 Task: Add a condition where "Channel Is not Help Center post" in pending tickets.
Action: Mouse moved to (116, 407)
Screenshot: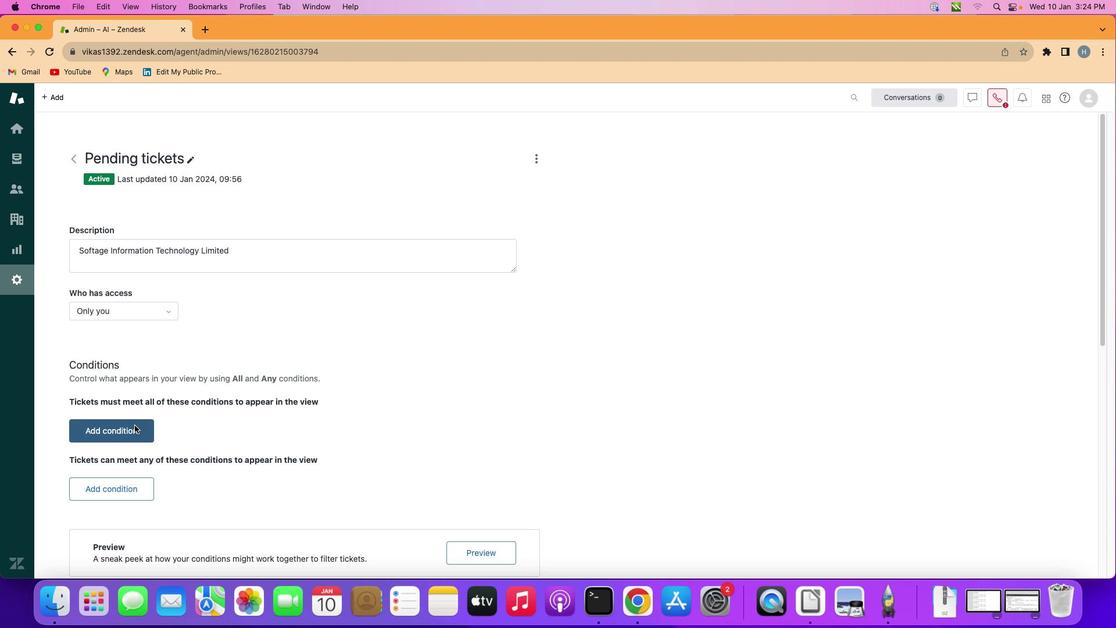 
Action: Mouse pressed left at (116, 407)
Screenshot: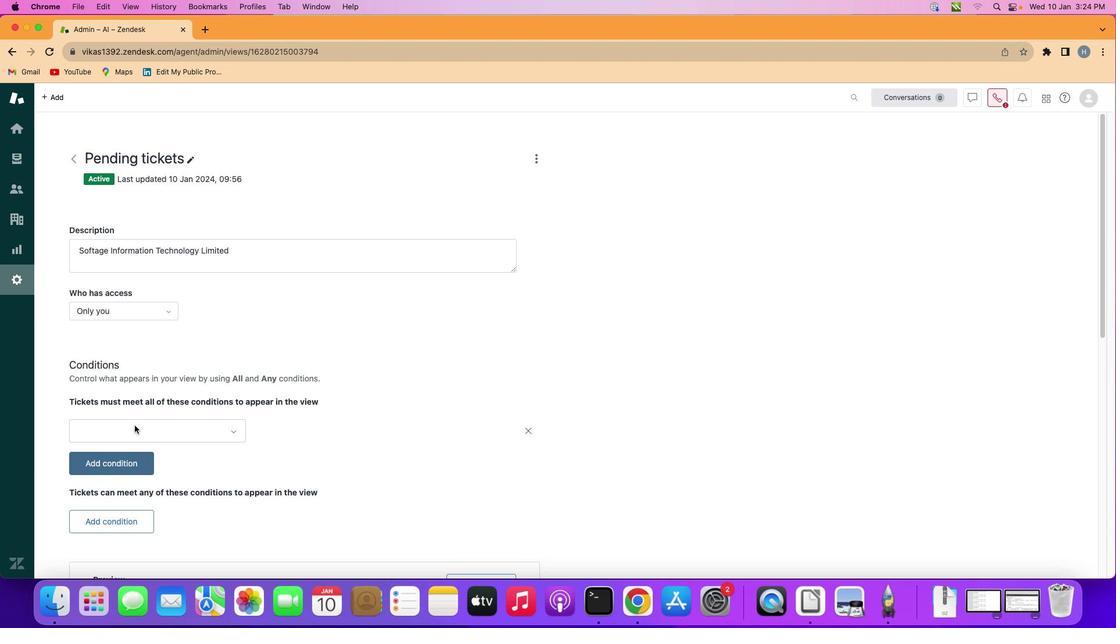 
Action: Mouse moved to (161, 408)
Screenshot: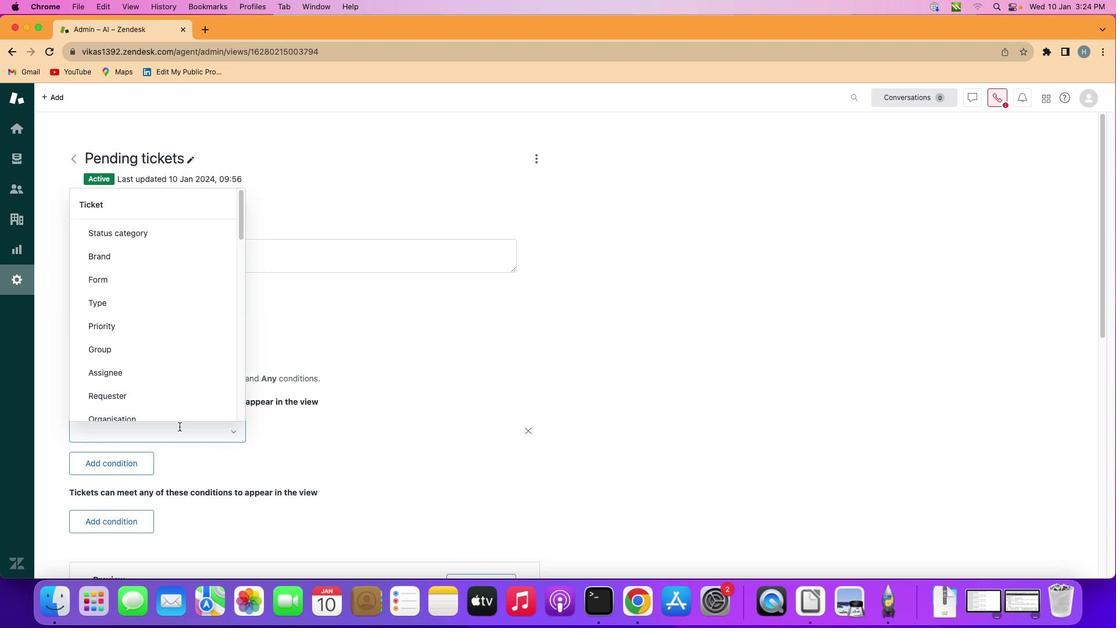 
Action: Mouse pressed left at (161, 408)
Screenshot: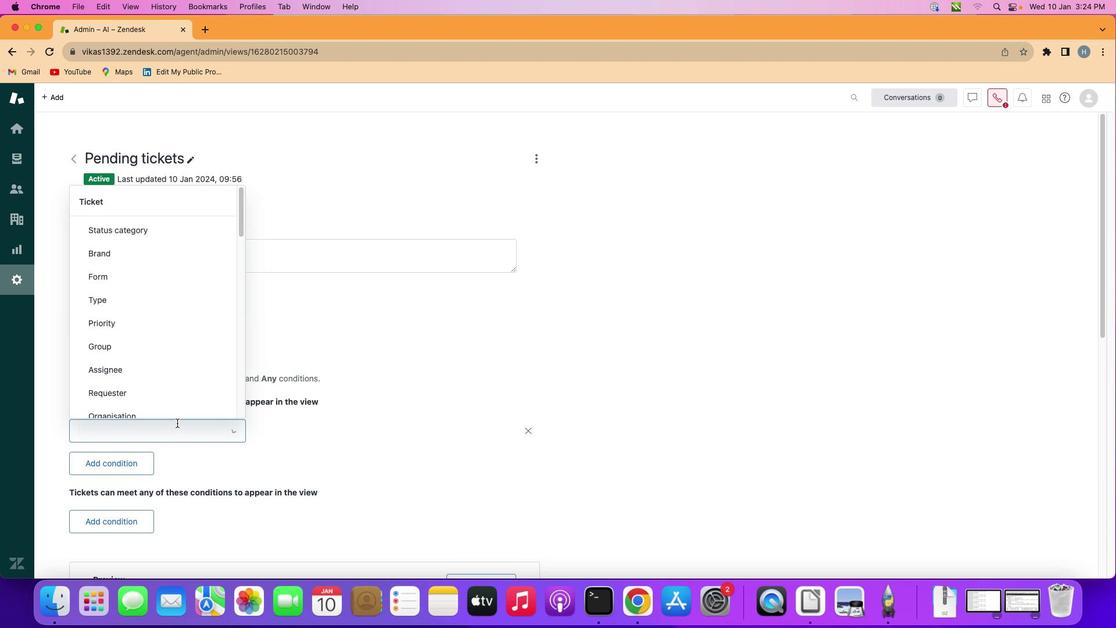 
Action: Mouse moved to (159, 307)
Screenshot: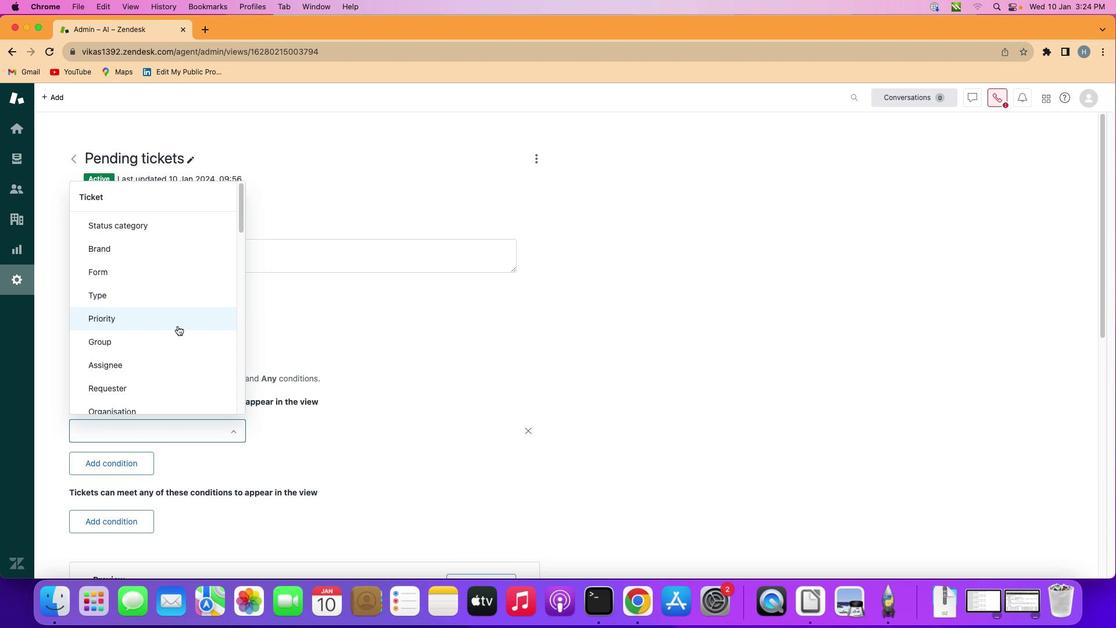 
Action: Mouse scrolled (159, 307) with delta (-17, -18)
Screenshot: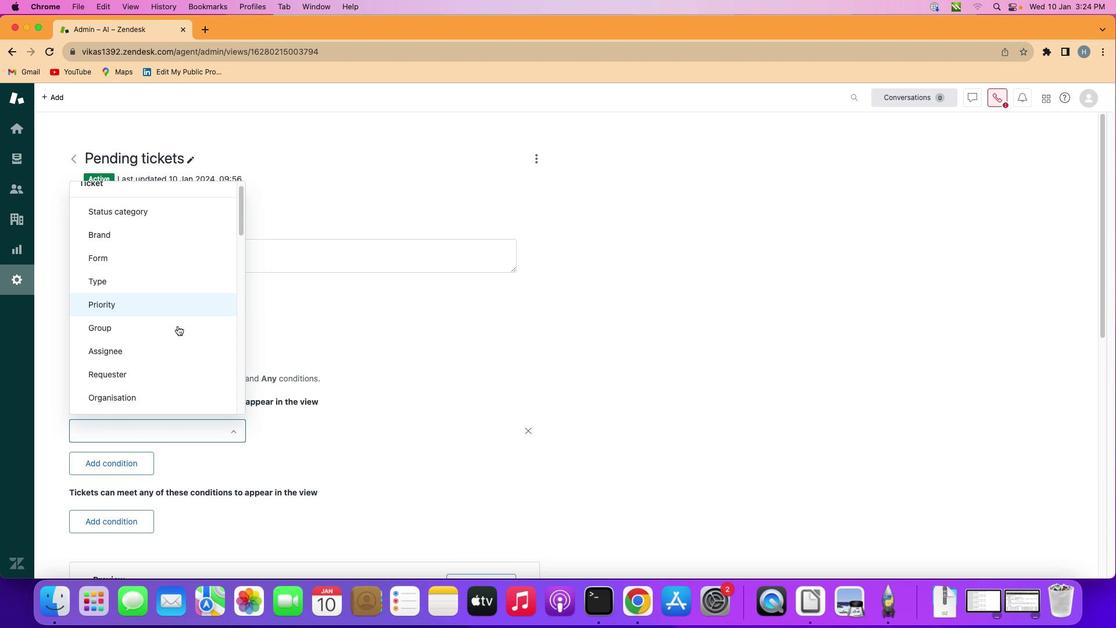 
Action: Mouse scrolled (159, 307) with delta (-17, -18)
Screenshot: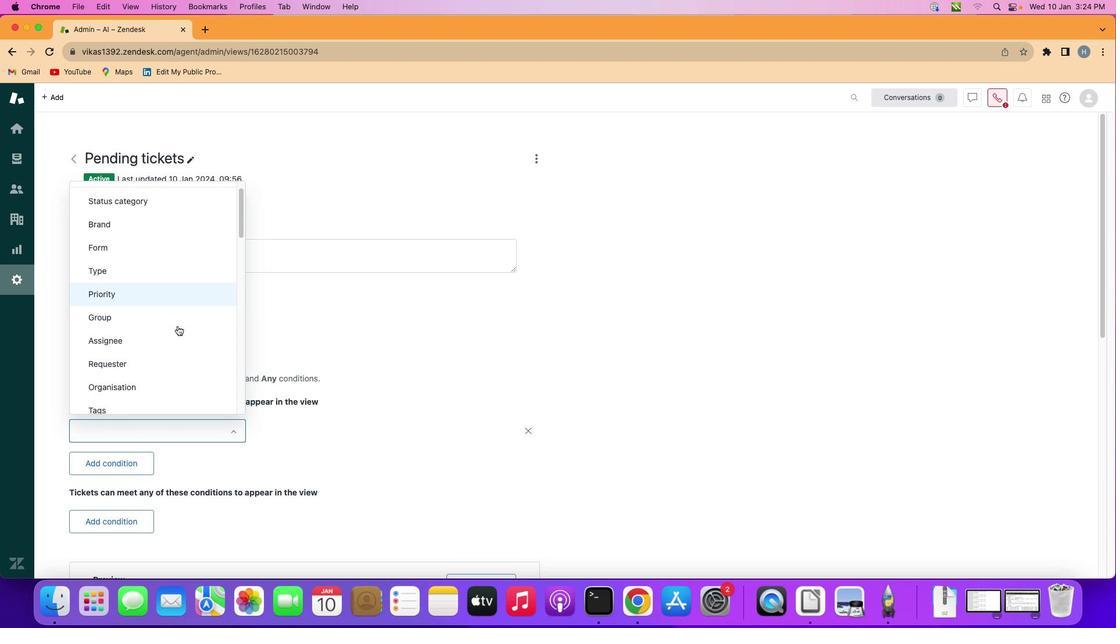 
Action: Mouse scrolled (159, 307) with delta (-17, -18)
Screenshot: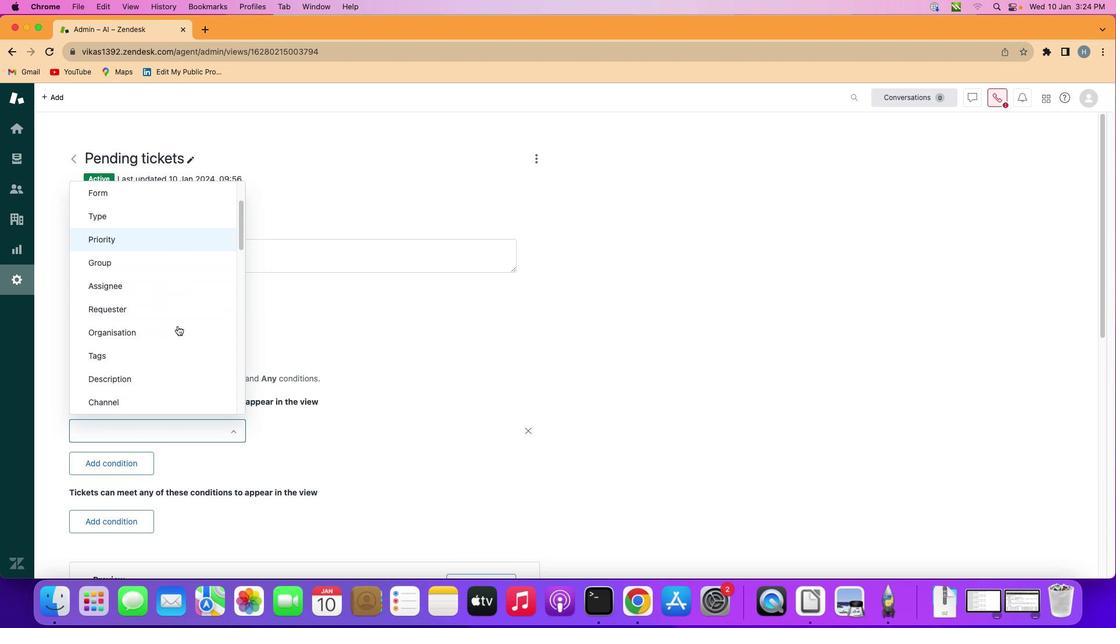 
Action: Mouse scrolled (159, 307) with delta (-17, -18)
Screenshot: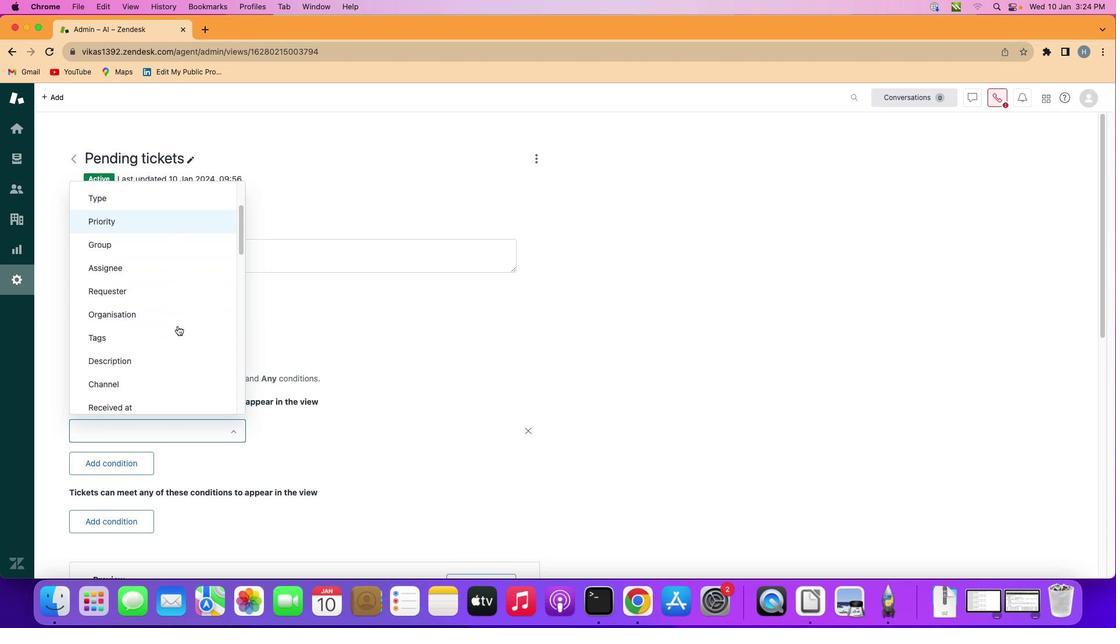 
Action: Mouse scrolled (159, 307) with delta (-17, -18)
Screenshot: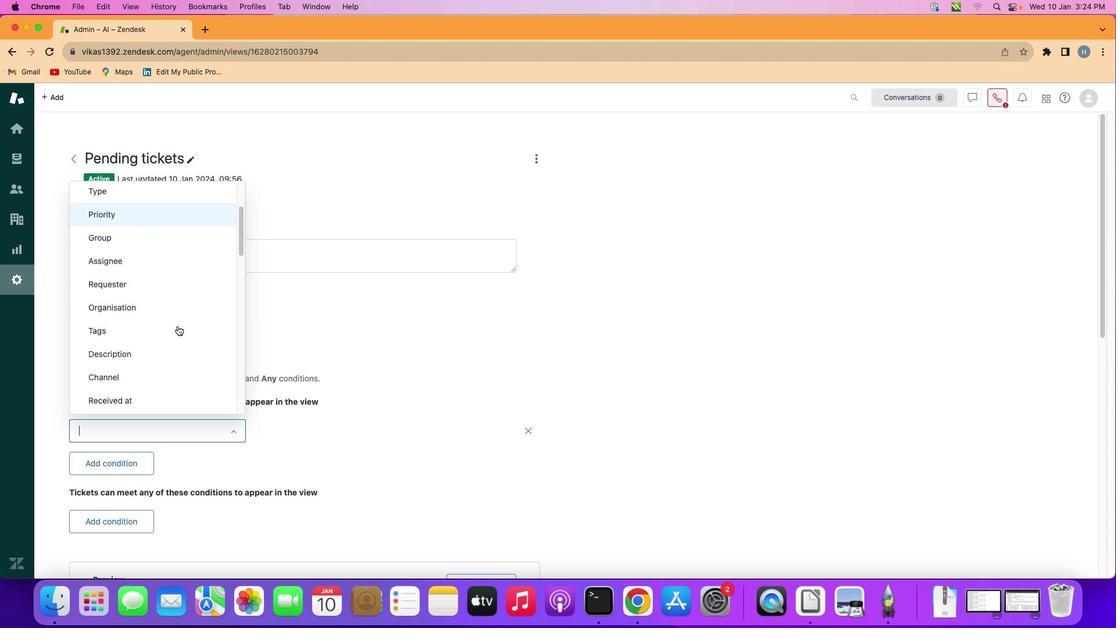 
Action: Mouse moved to (141, 362)
Screenshot: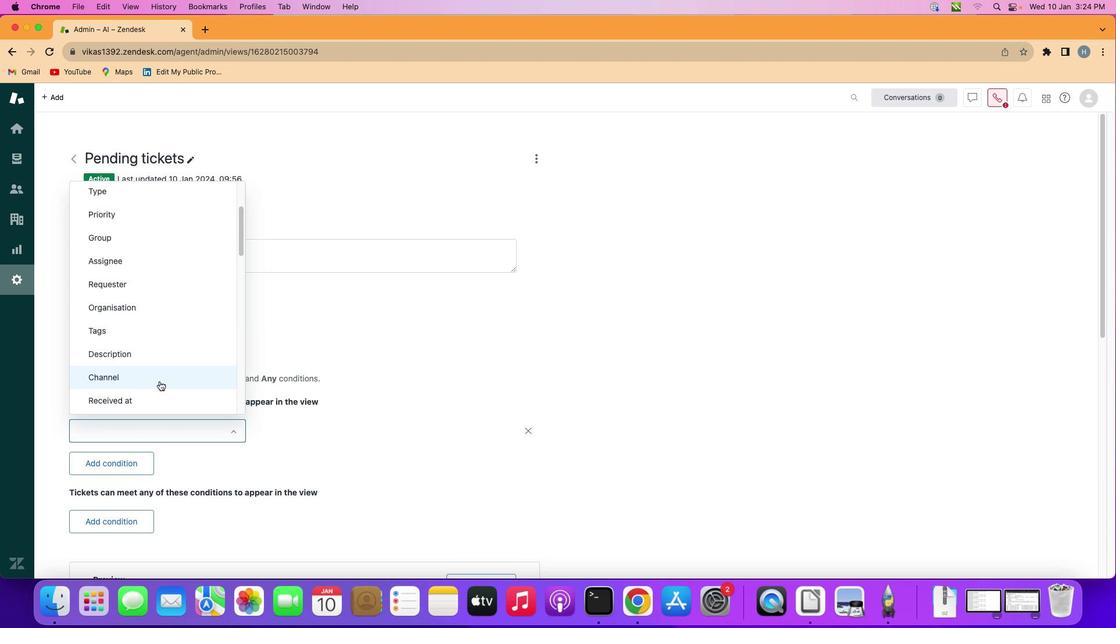 
Action: Mouse pressed left at (141, 362)
Screenshot: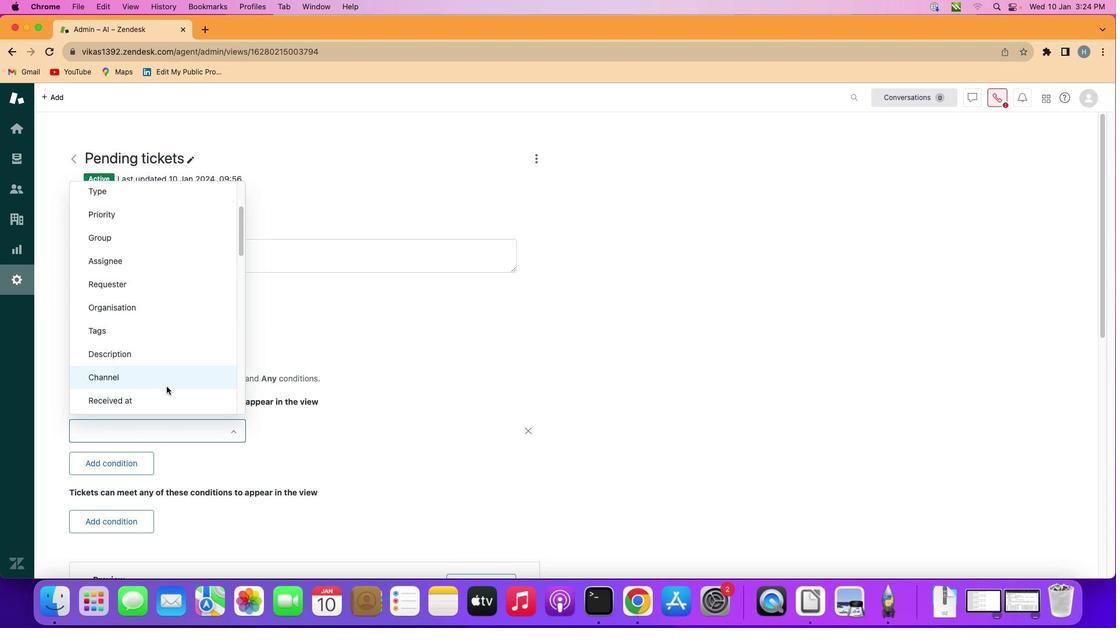 
Action: Mouse moved to (312, 415)
Screenshot: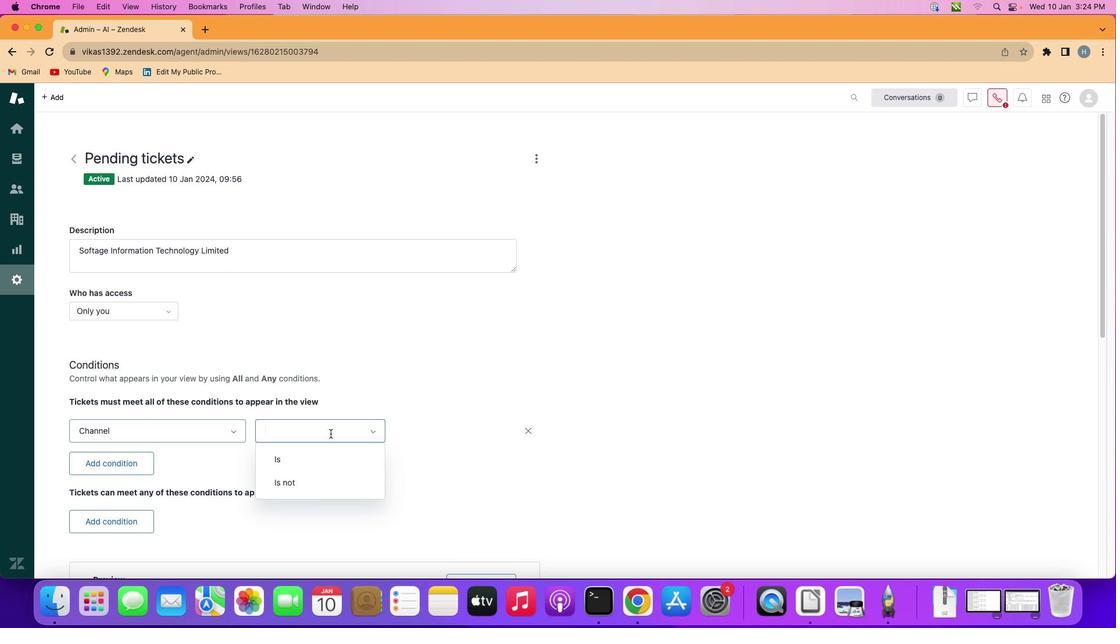 
Action: Mouse pressed left at (312, 415)
Screenshot: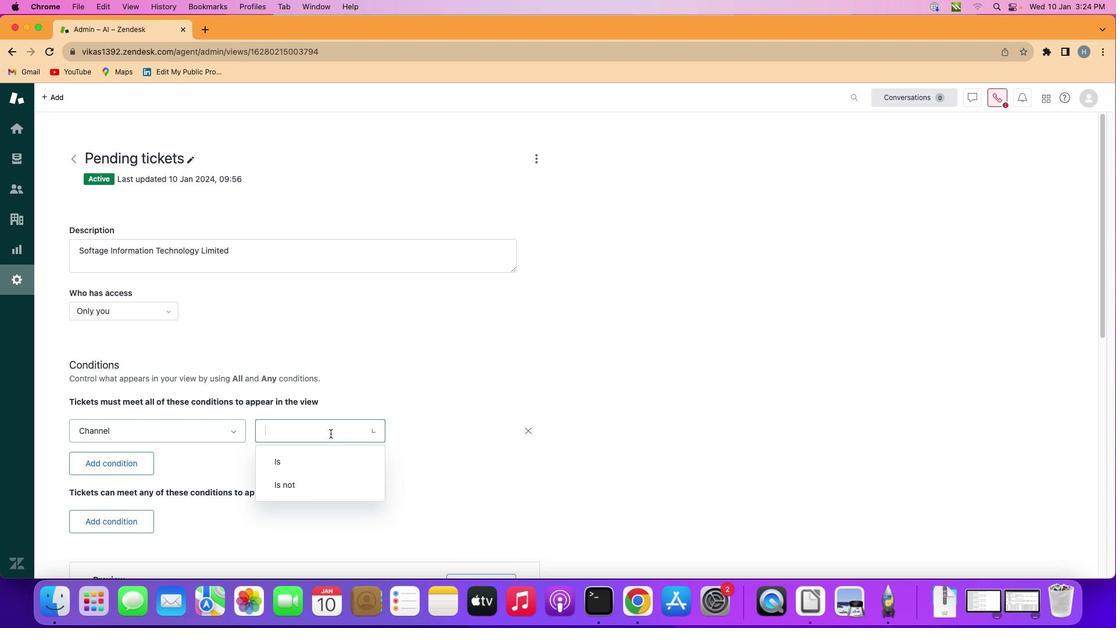 
Action: Mouse moved to (304, 467)
Screenshot: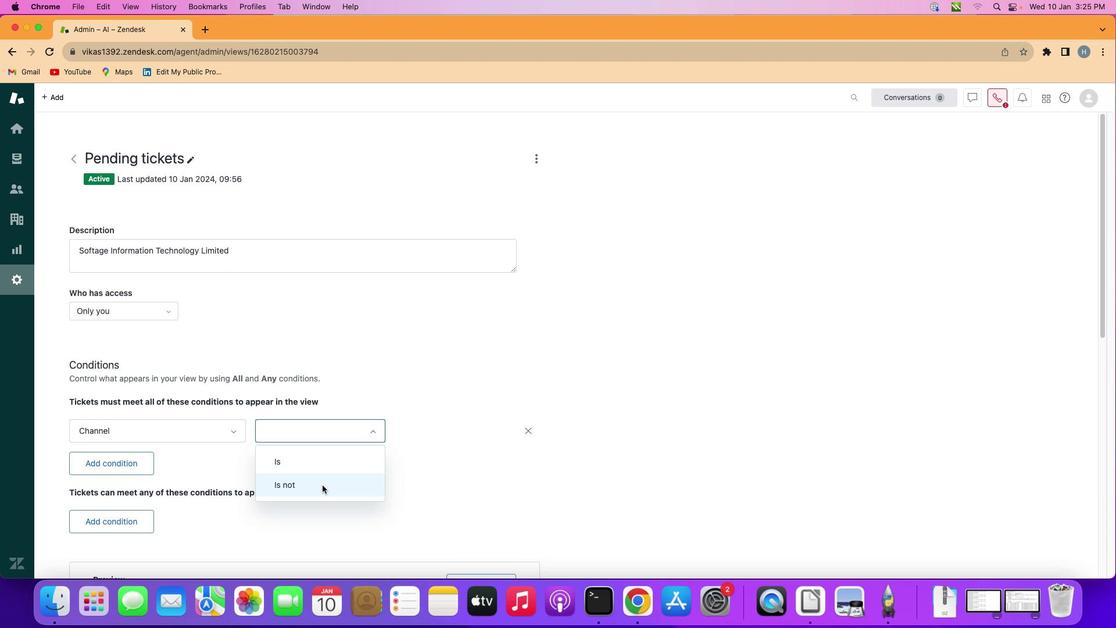 
Action: Mouse pressed left at (304, 467)
Screenshot: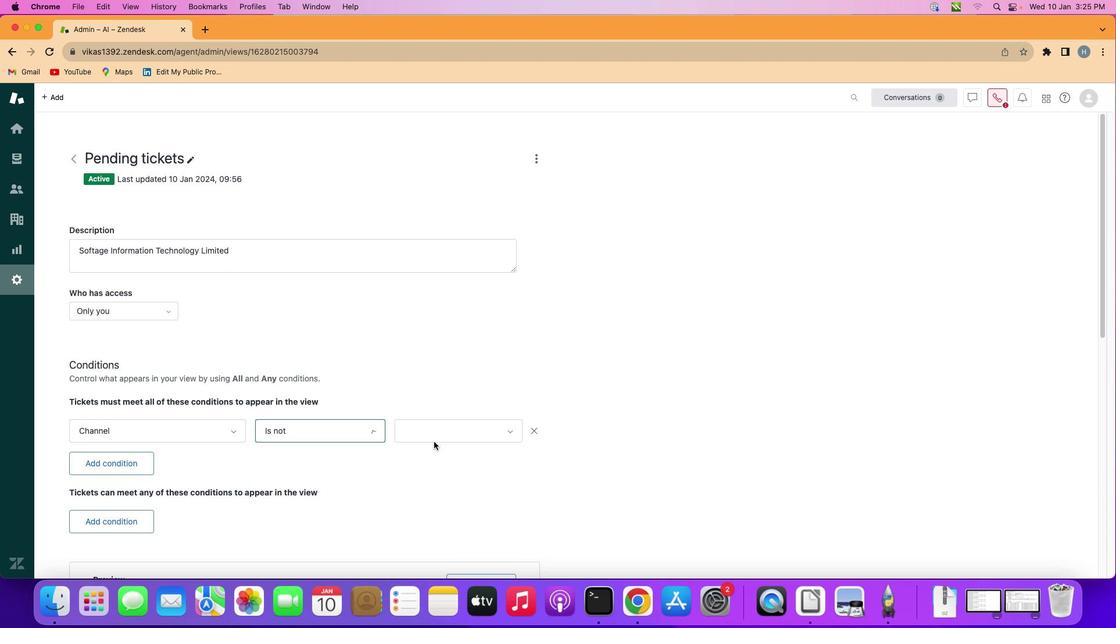 
Action: Mouse moved to (466, 400)
Screenshot: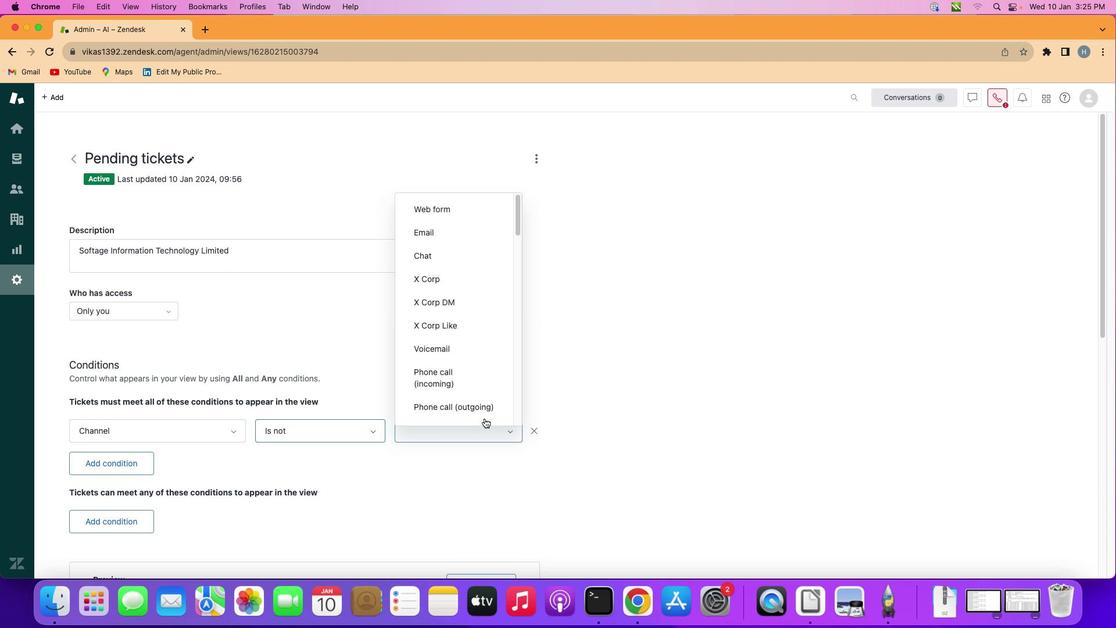 
Action: Mouse pressed left at (466, 400)
Screenshot: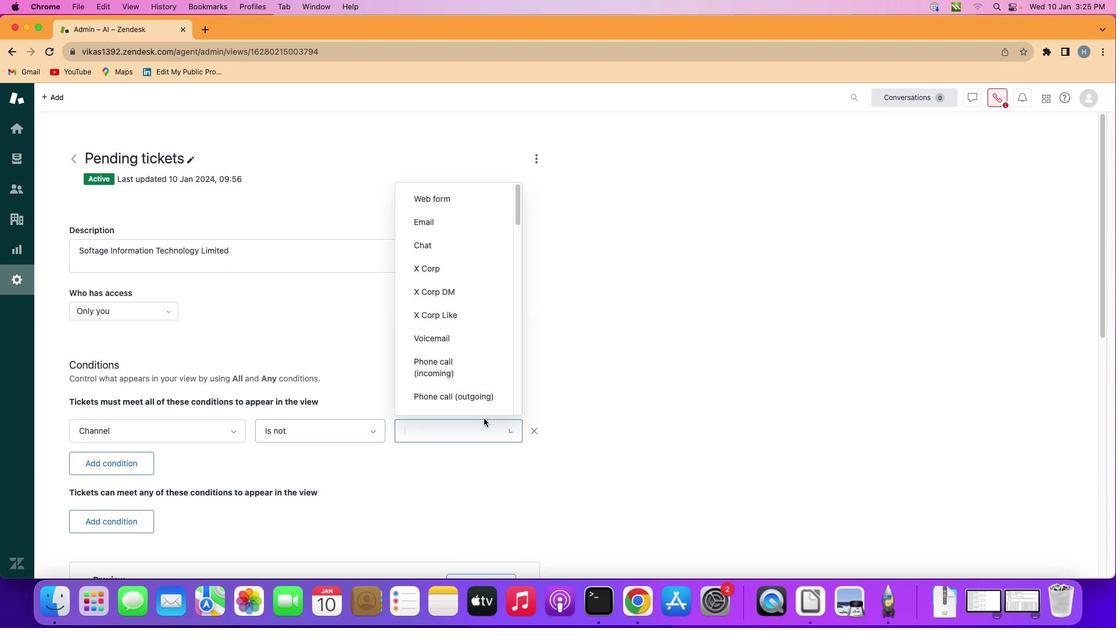 
Action: Mouse moved to (433, 310)
Screenshot: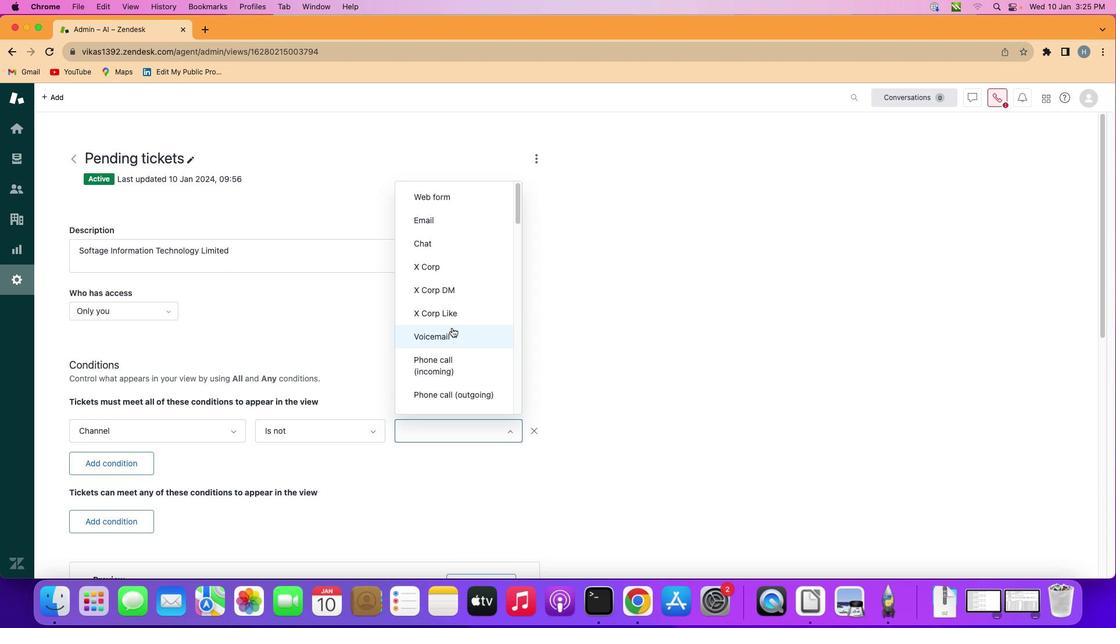 
Action: Mouse scrolled (433, 310) with delta (-17, -18)
Screenshot: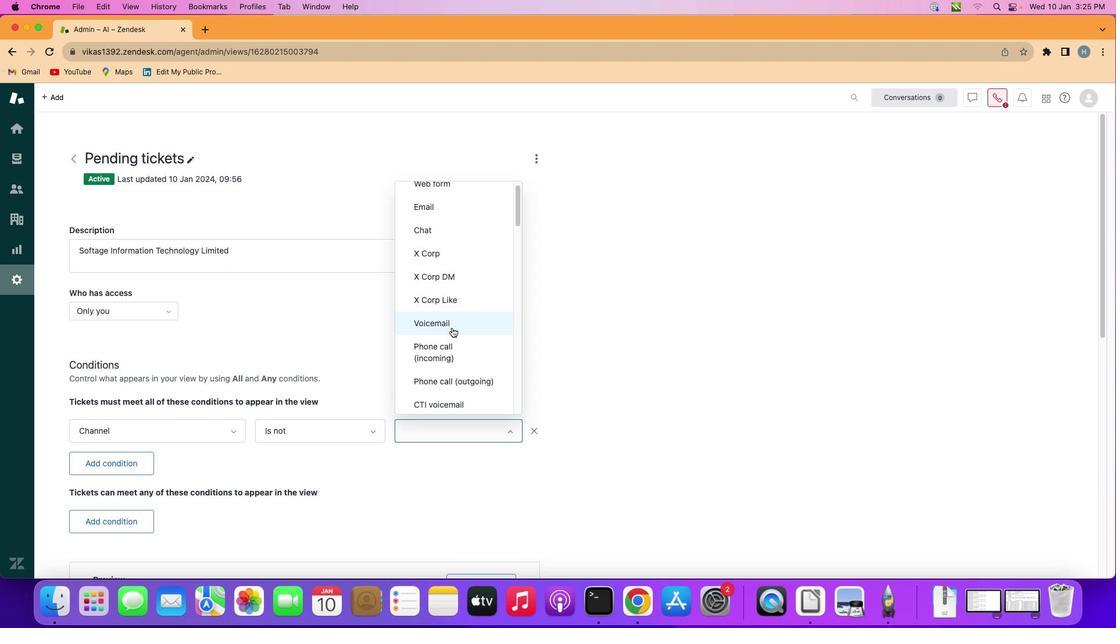 
Action: Mouse scrolled (433, 310) with delta (-17, -18)
Screenshot: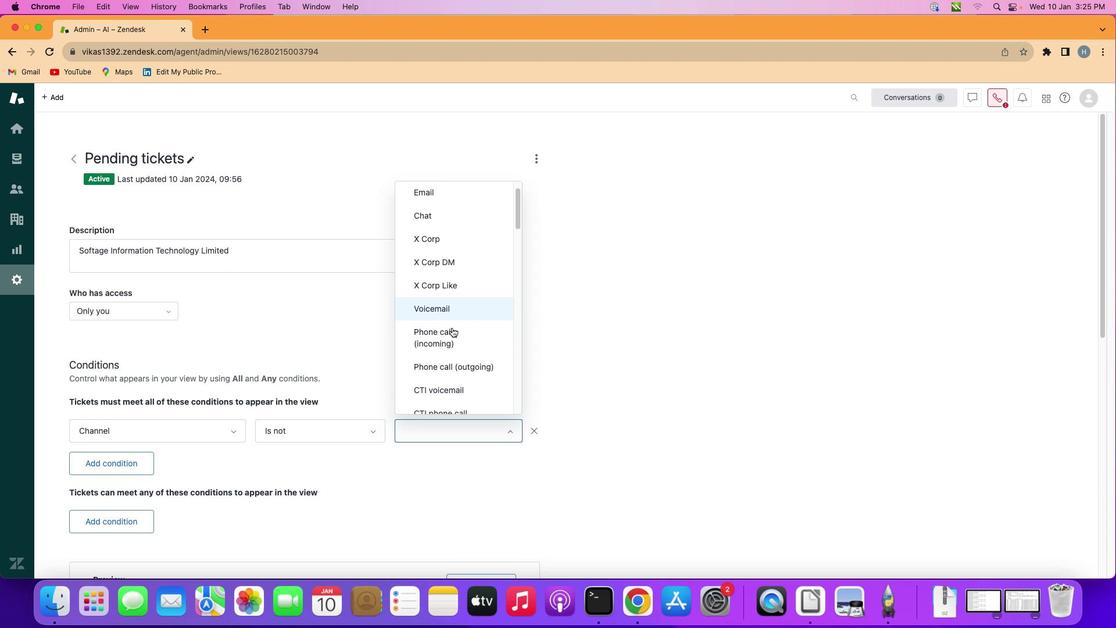 
Action: Mouse scrolled (433, 310) with delta (-17, -18)
Screenshot: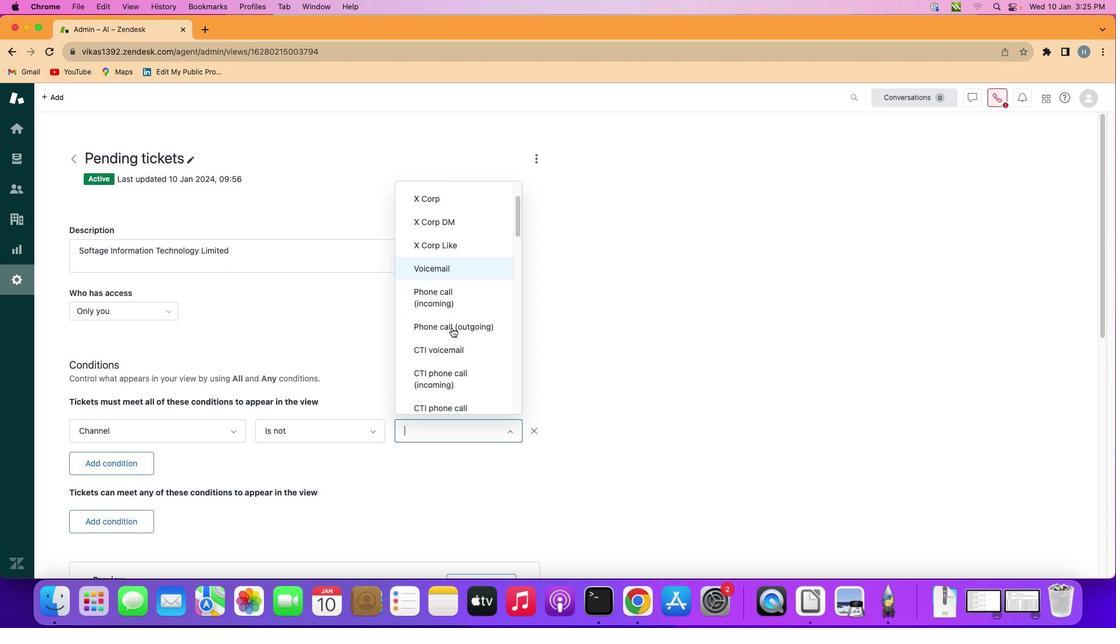 
Action: Mouse scrolled (433, 310) with delta (-17, -18)
Screenshot: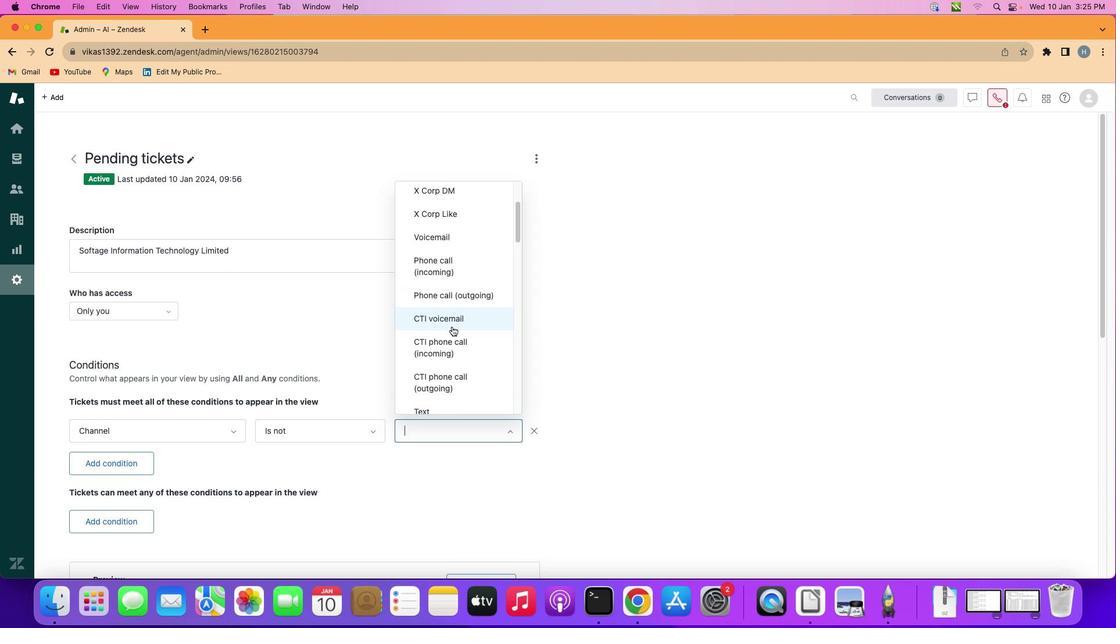 
Action: Mouse scrolled (433, 310) with delta (-17, -18)
Screenshot: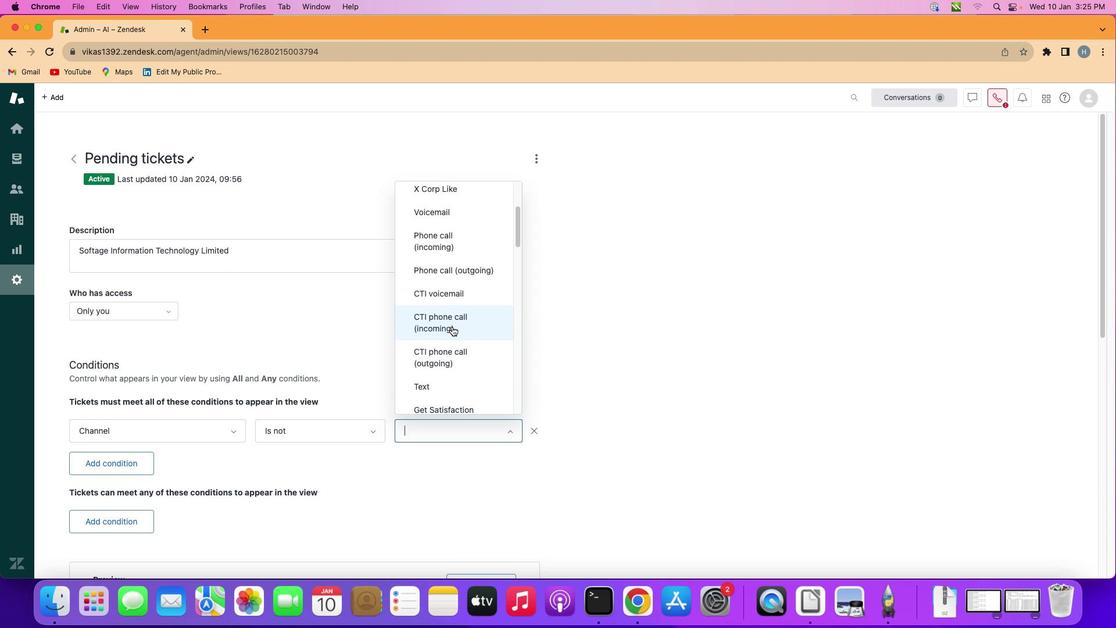 
Action: Mouse moved to (435, 308)
Screenshot: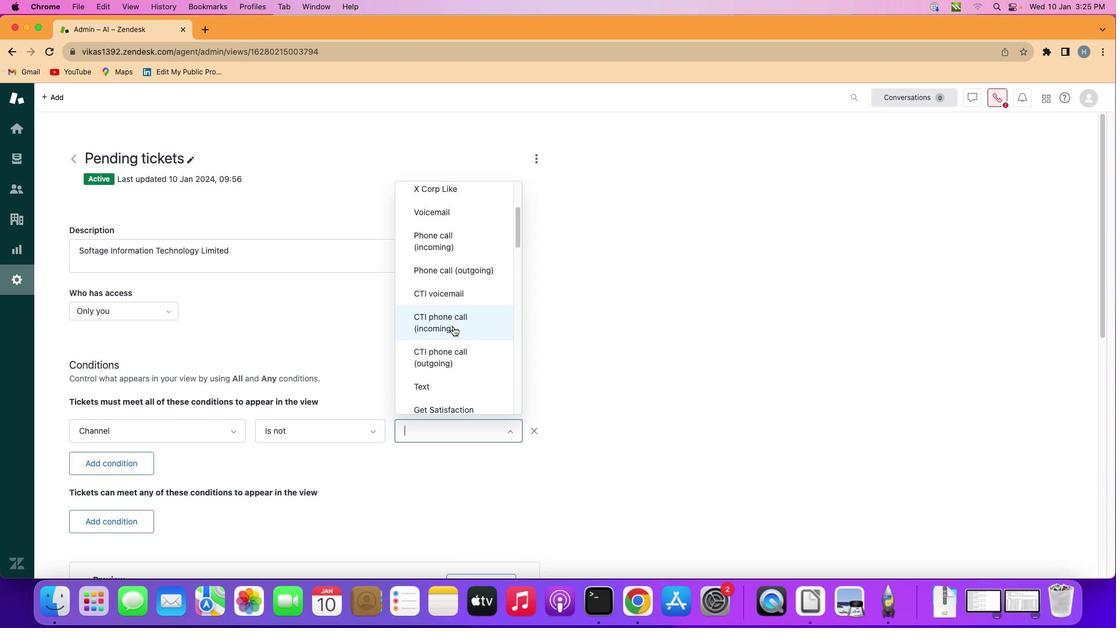 
Action: Mouse scrolled (435, 308) with delta (-17, -18)
Screenshot: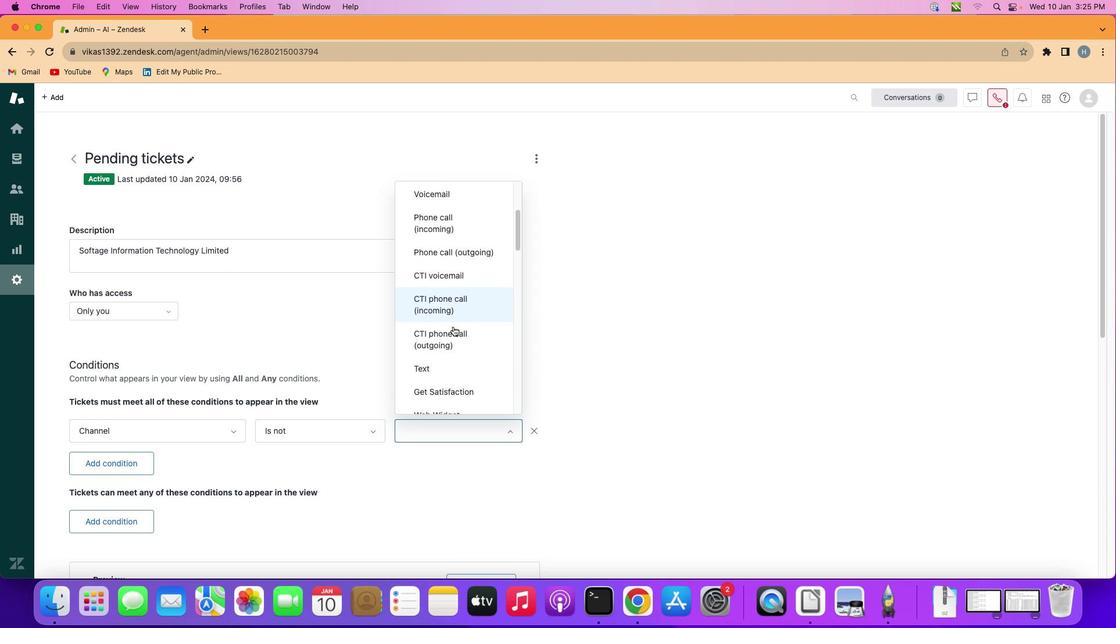 
Action: Mouse scrolled (435, 308) with delta (-17, -18)
Screenshot: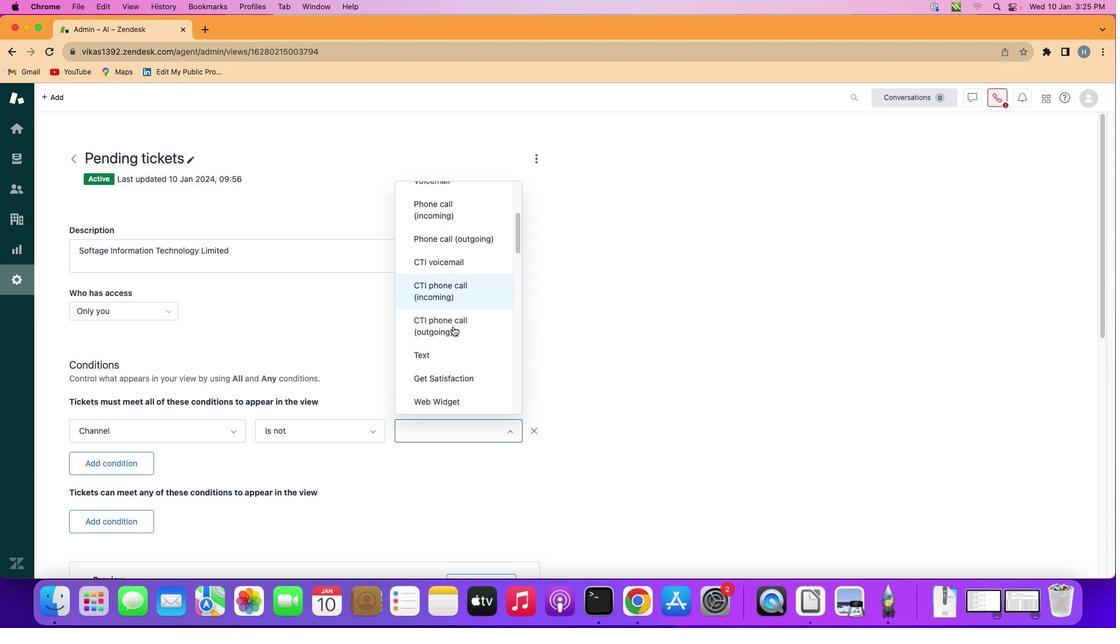 
Action: Mouse scrolled (435, 308) with delta (-17, -18)
Screenshot: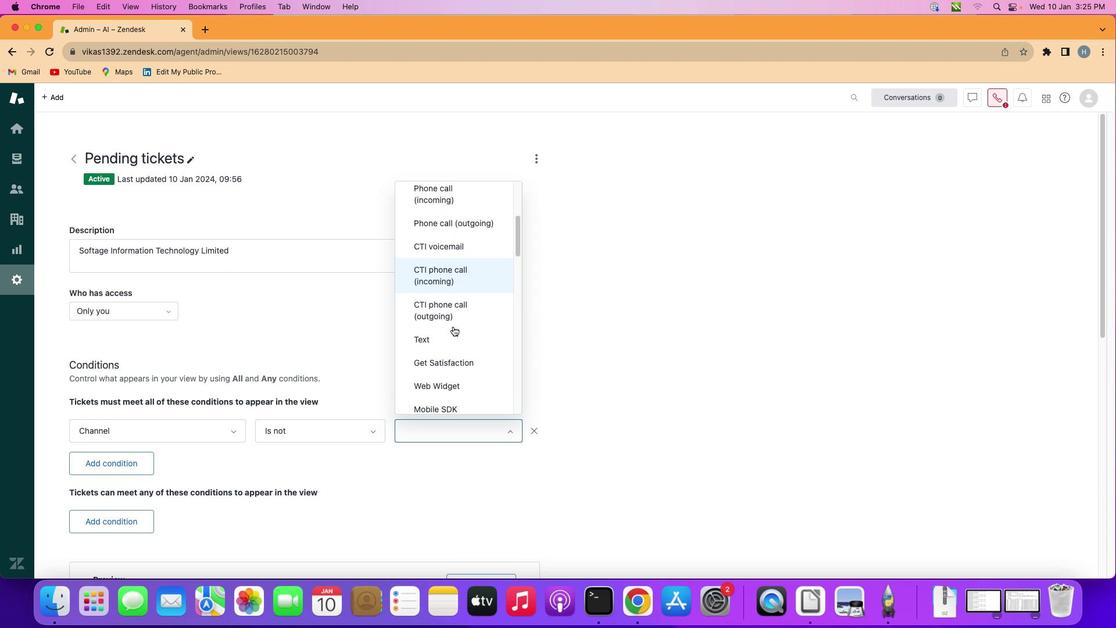 
Action: Mouse scrolled (435, 308) with delta (-17, -18)
Screenshot: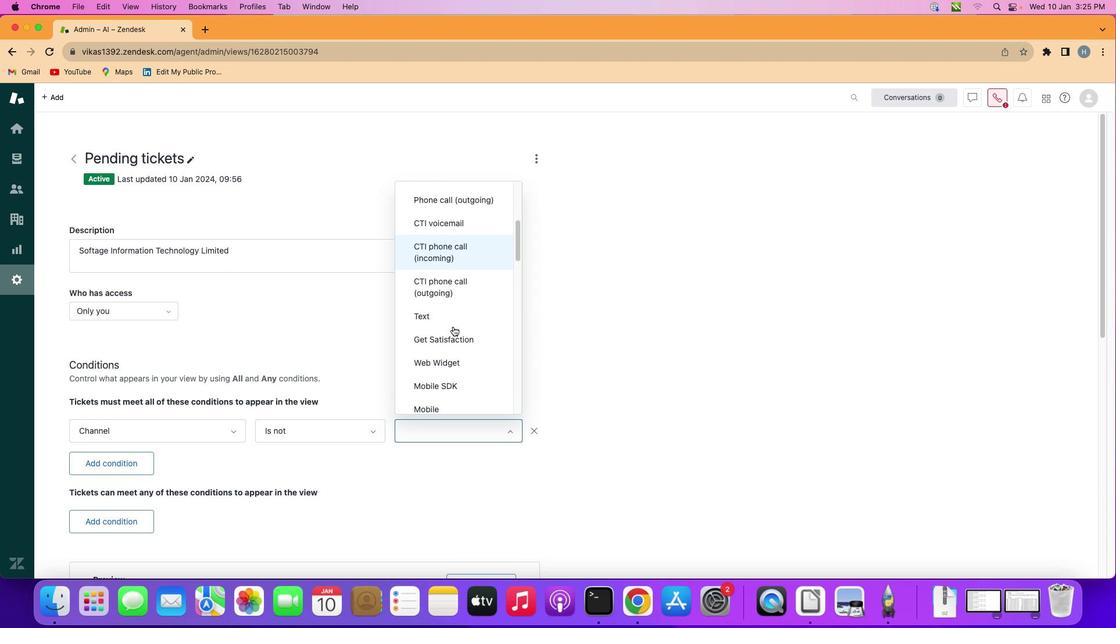 
Action: Mouse scrolled (435, 308) with delta (-17, -18)
Screenshot: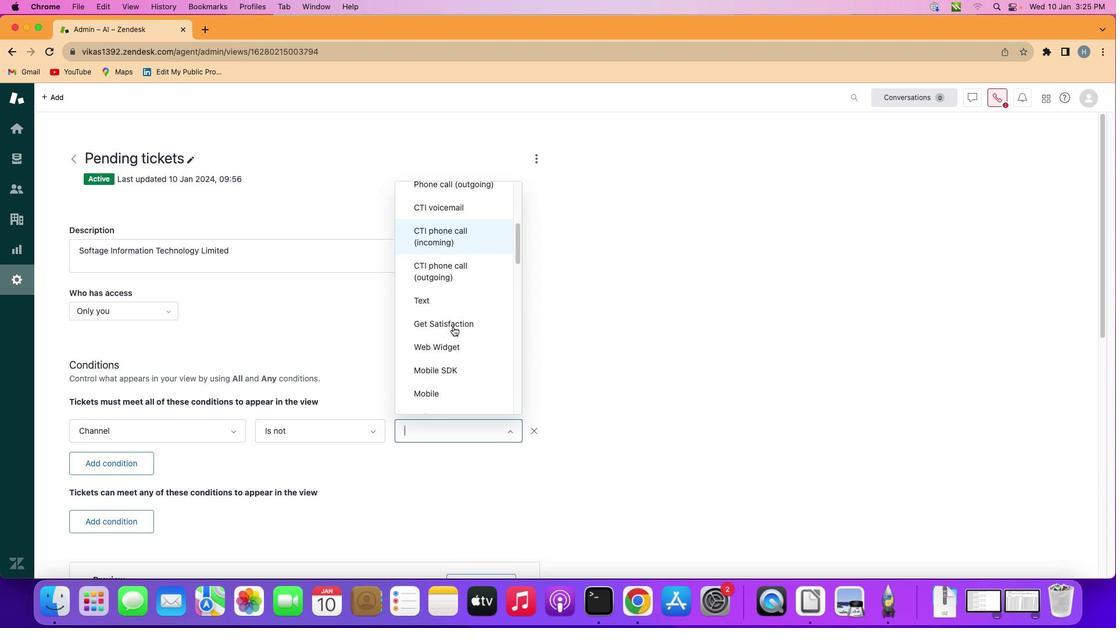 
Action: Mouse scrolled (435, 308) with delta (-17, -18)
Screenshot: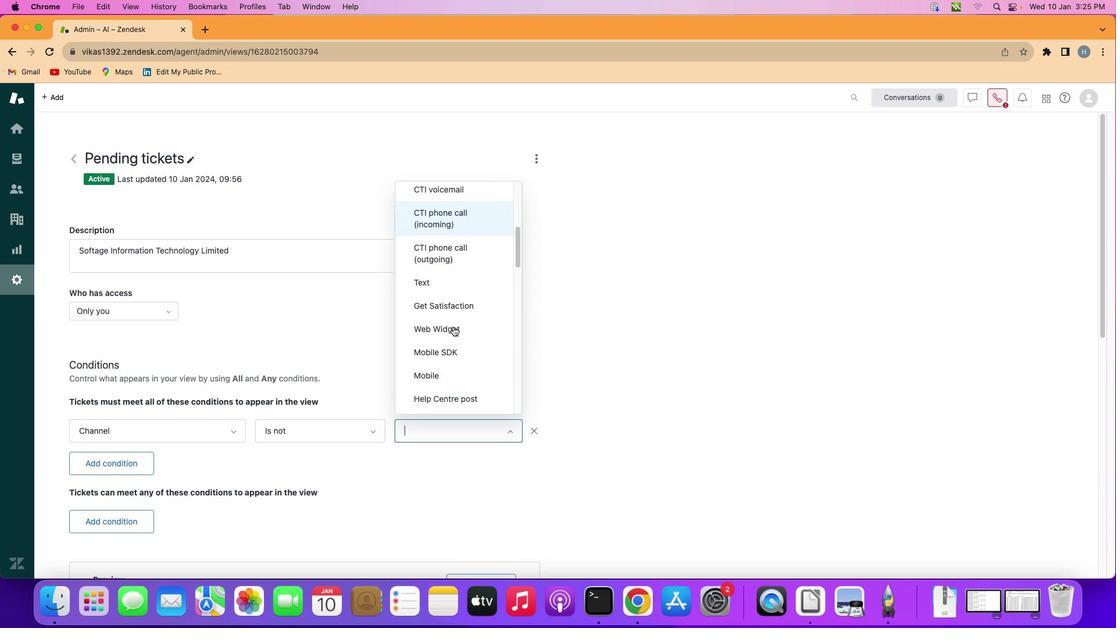 
Action: Mouse scrolled (435, 308) with delta (-17, -18)
Screenshot: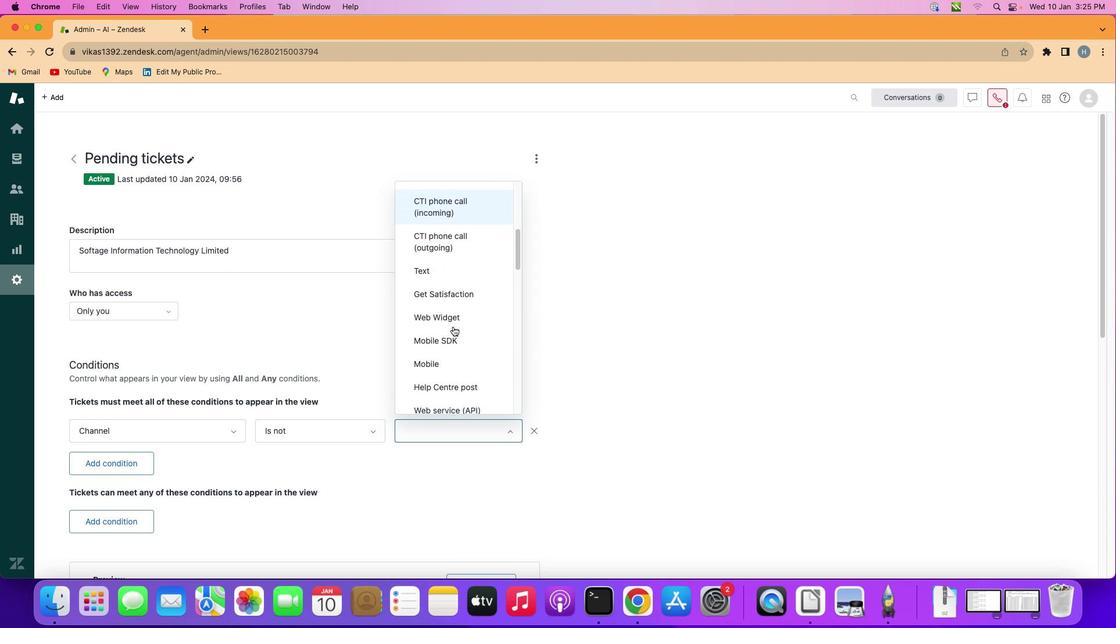 
Action: Mouse scrolled (435, 308) with delta (-17, -18)
Screenshot: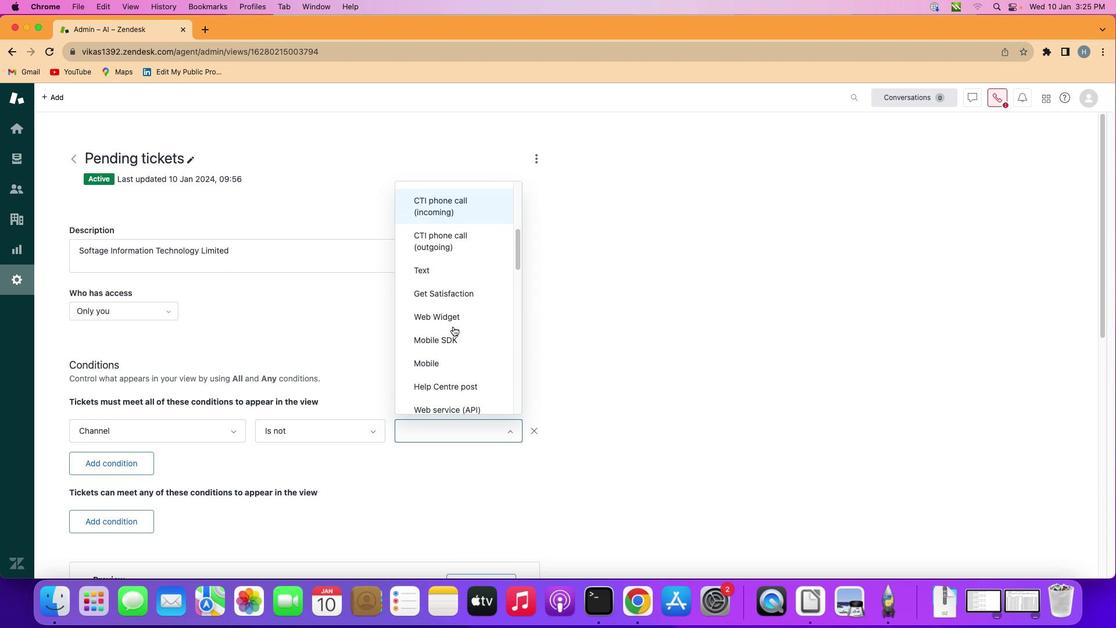 
Action: Mouse scrolled (435, 308) with delta (-17, -18)
Screenshot: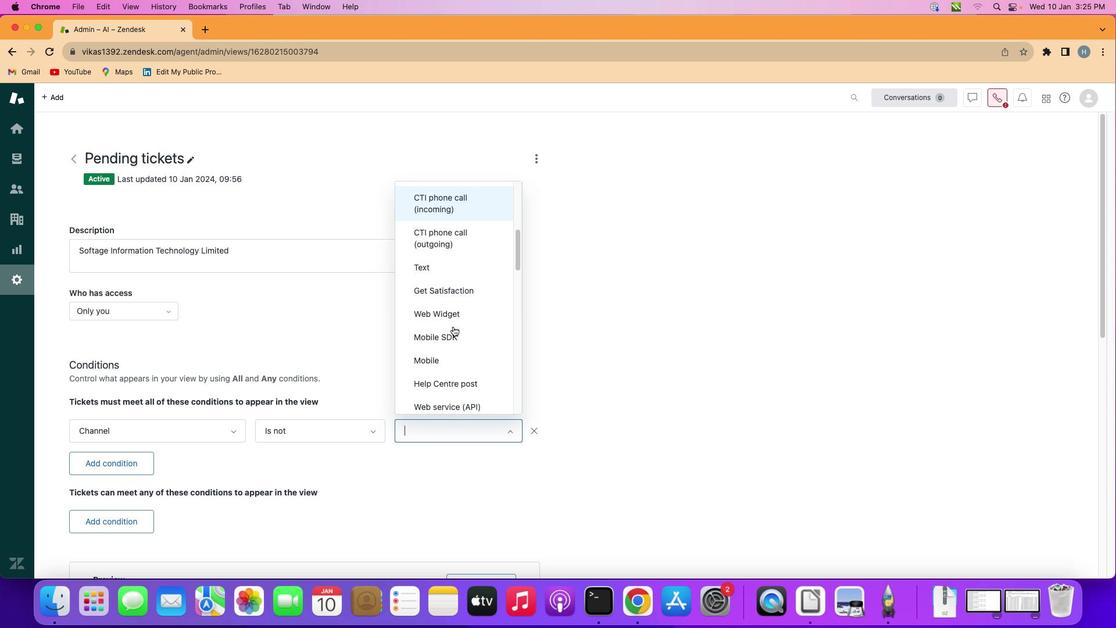 
Action: Mouse scrolled (435, 308) with delta (-17, -18)
Screenshot: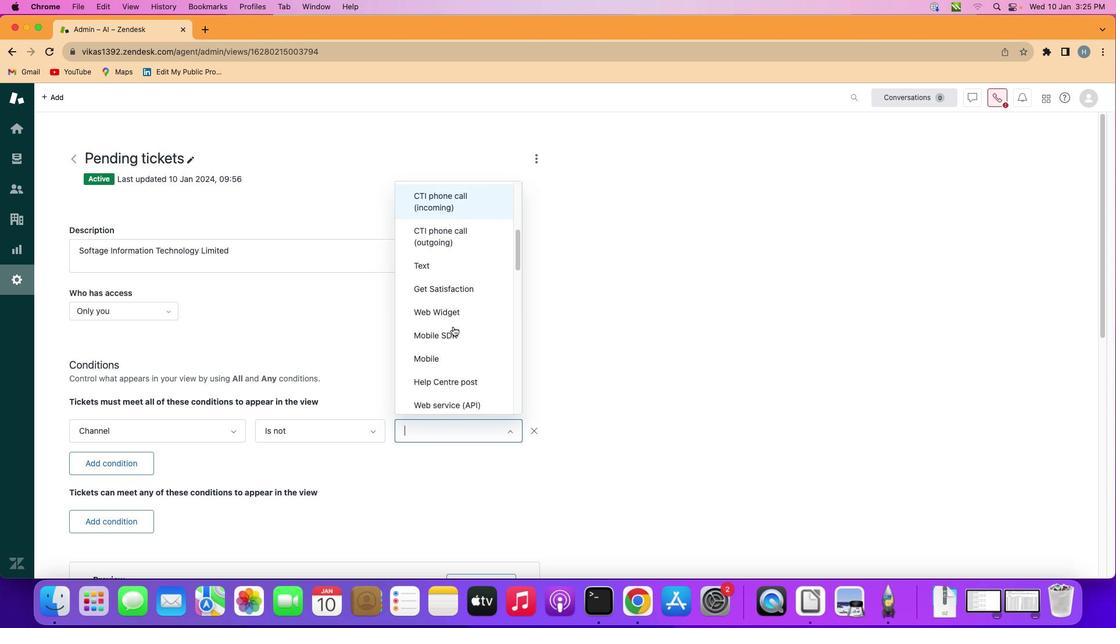 
Action: Mouse moved to (437, 315)
Screenshot: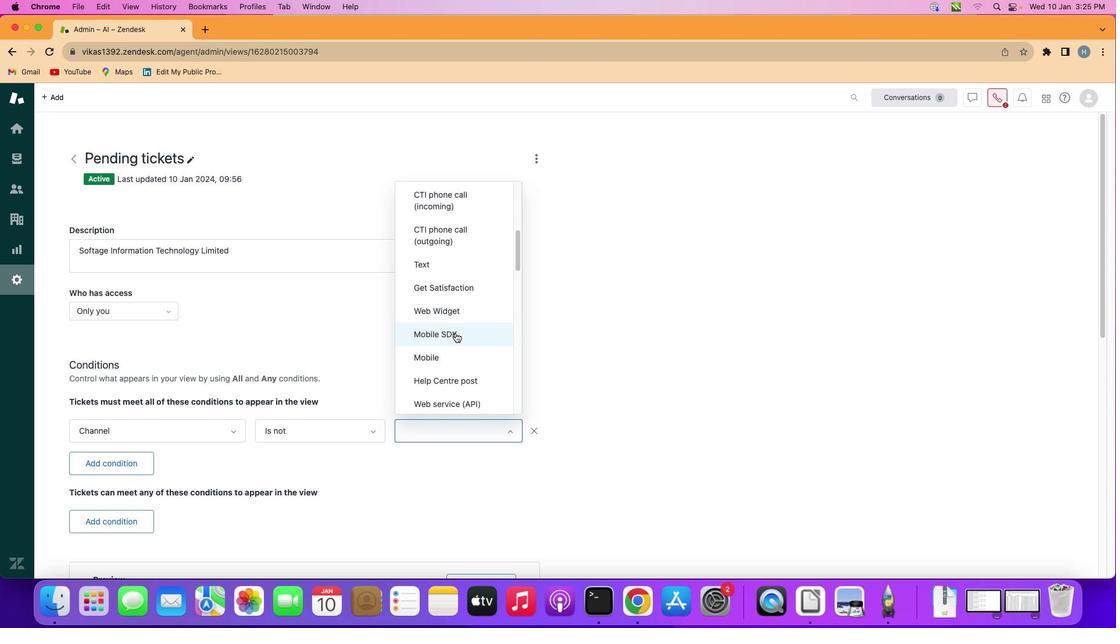 
Action: Mouse scrolled (437, 315) with delta (-17, -18)
Screenshot: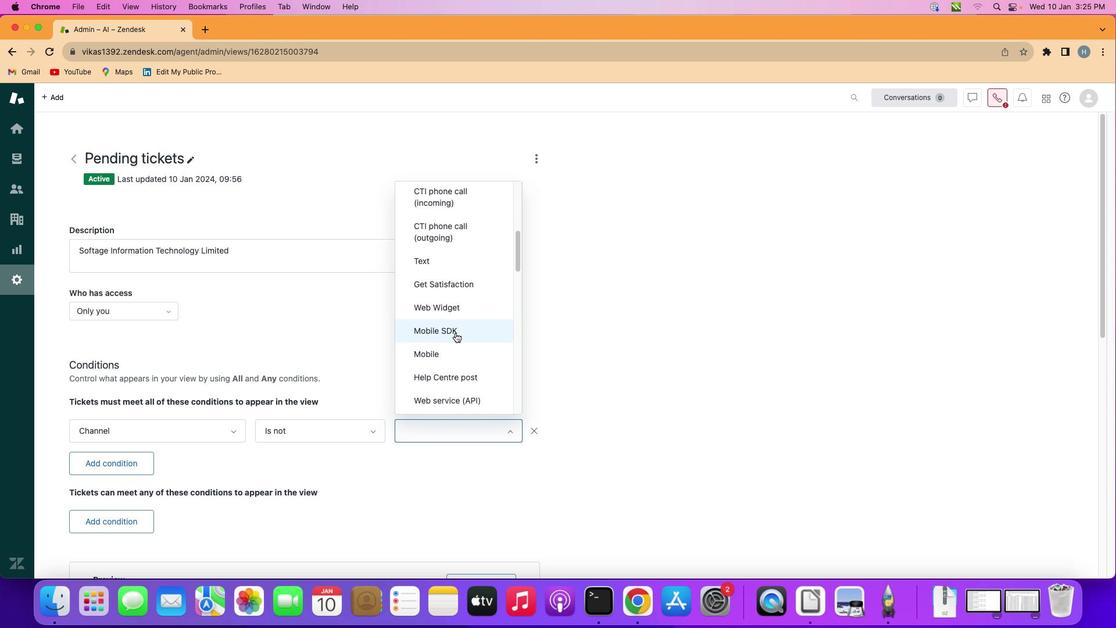 
Action: Mouse scrolled (437, 315) with delta (-17, -18)
Screenshot: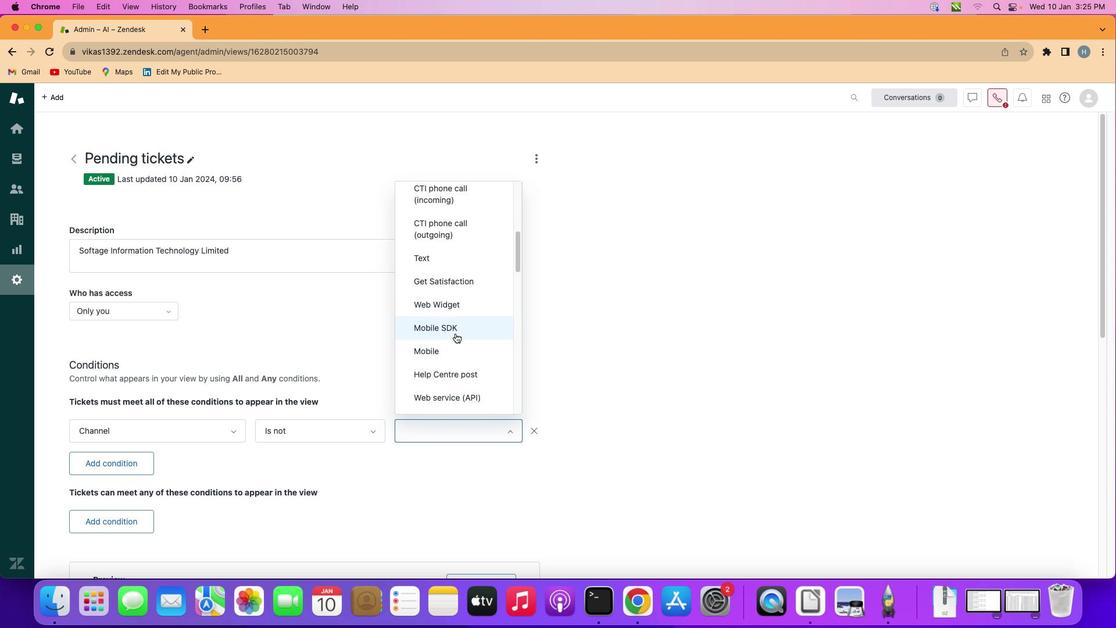 
Action: Mouse moved to (423, 355)
Screenshot: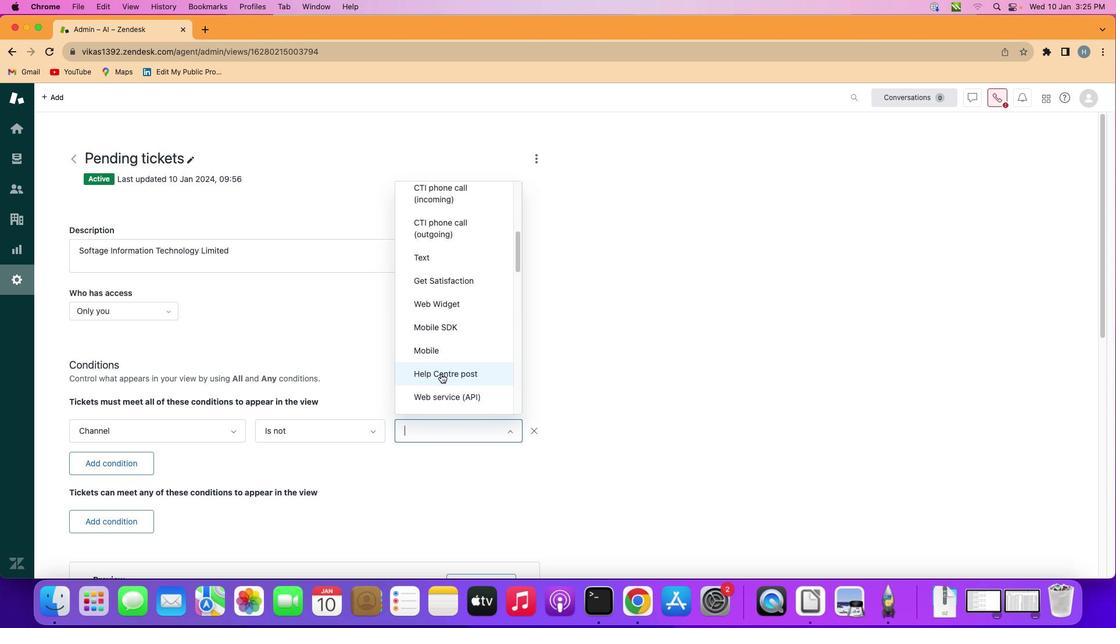 
Action: Mouse pressed left at (423, 355)
Screenshot: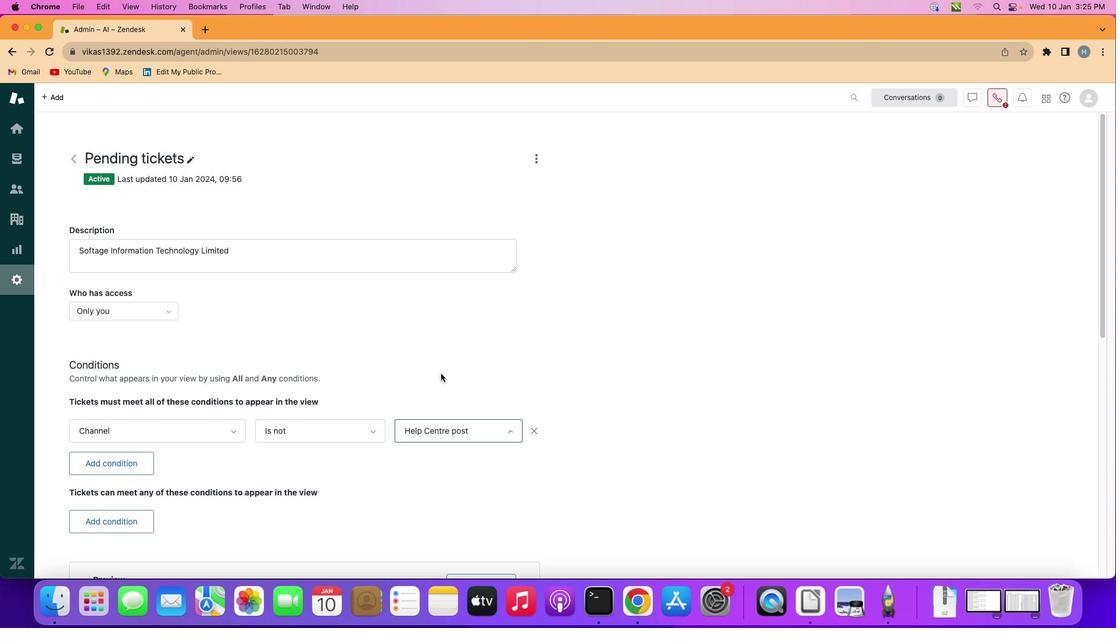 
Action: Mouse moved to (421, 355)
Screenshot: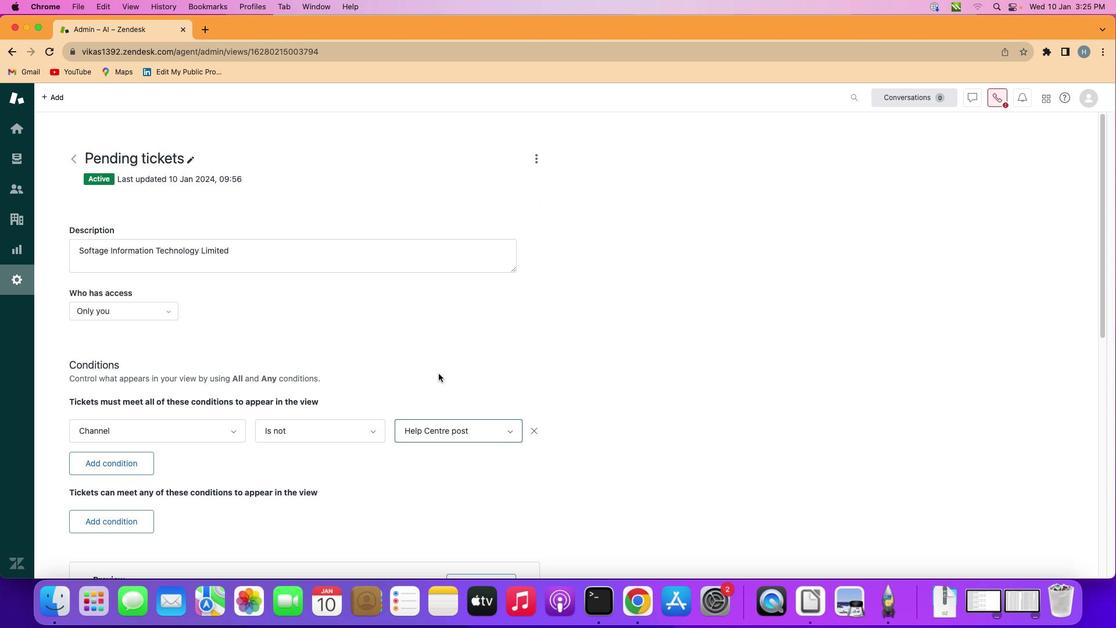 
